 Task: Create a rule from the Recommended list, Task Added to this Project -> add SubTasks in the project BrightWorks with SubTasks Gather and Analyse Requirements , Design and Implement Solution , System Test and UAT , Release to Production / Go Live
Action: Mouse moved to (530, 413)
Screenshot: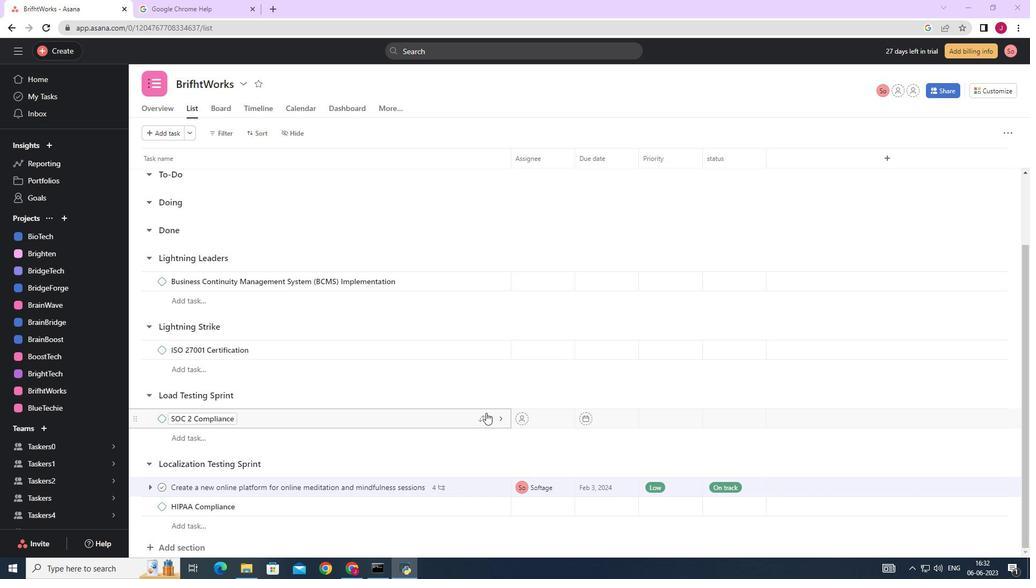 
Action: Mouse scrolled (530, 412) with delta (0, 0)
Screenshot: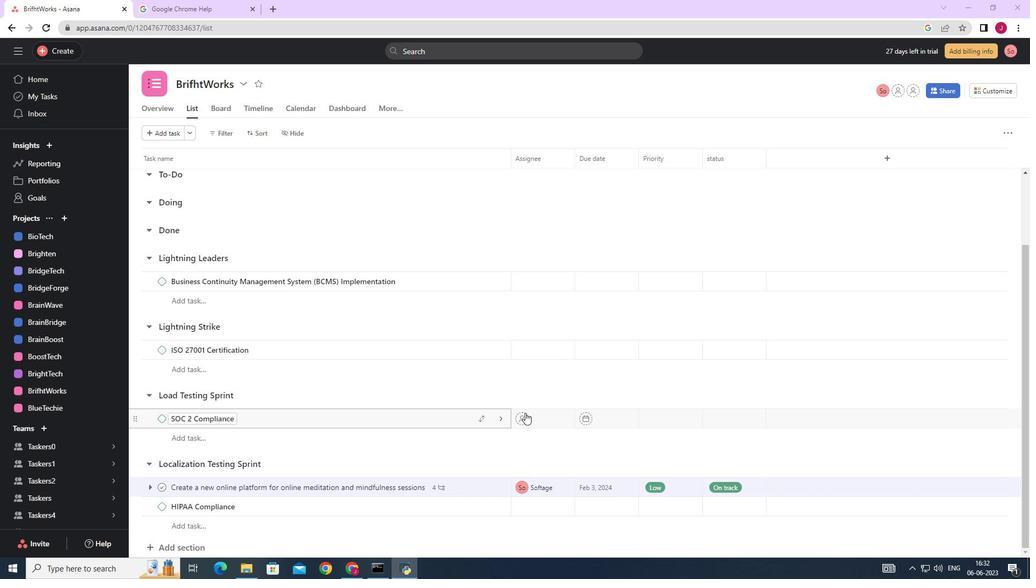 
Action: Mouse scrolled (530, 412) with delta (0, 0)
Screenshot: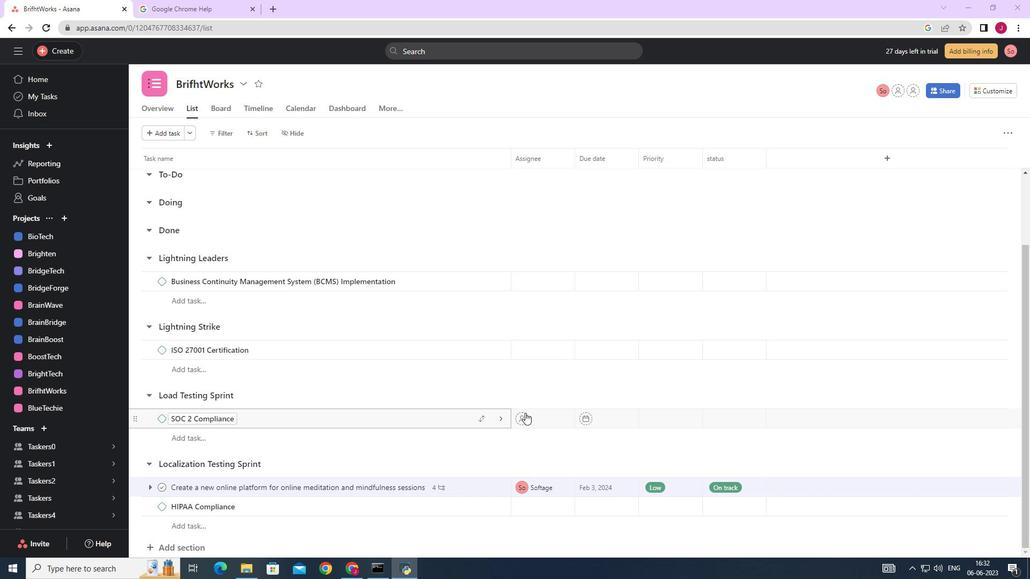 
Action: Mouse scrolled (530, 412) with delta (0, 0)
Screenshot: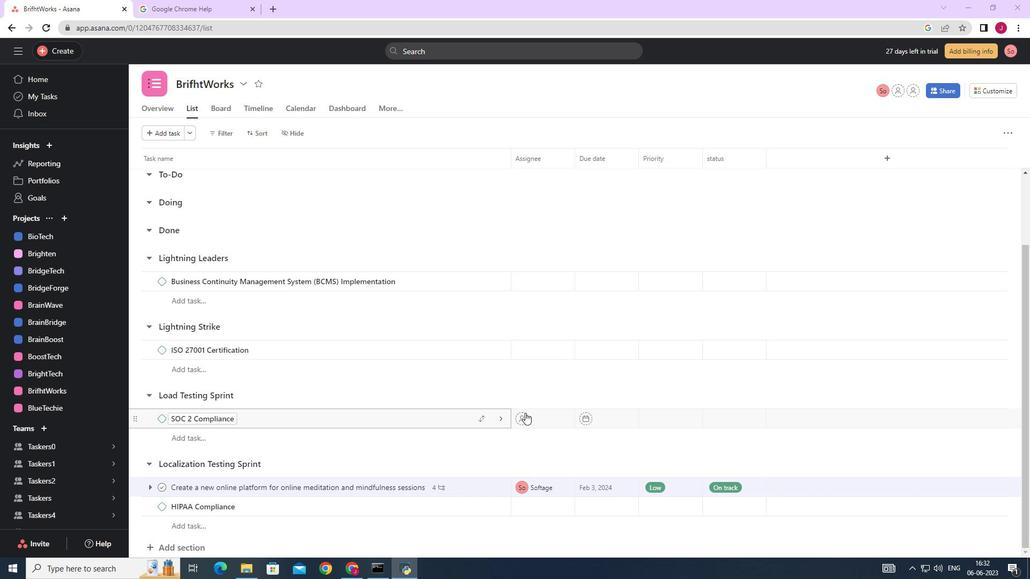 
Action: Mouse scrolled (530, 412) with delta (0, 0)
Screenshot: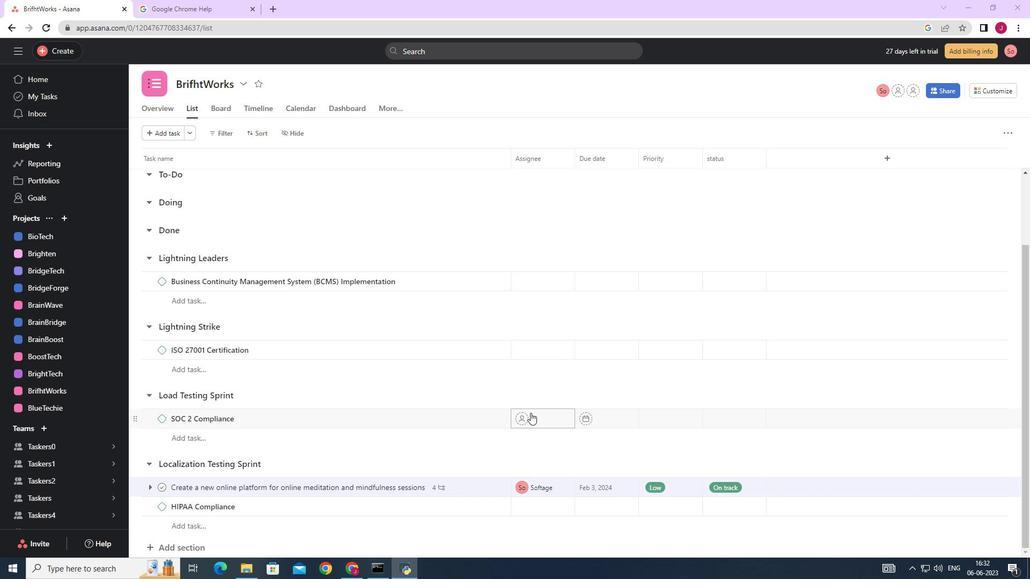 
Action: Mouse scrolled (530, 412) with delta (0, 0)
Screenshot: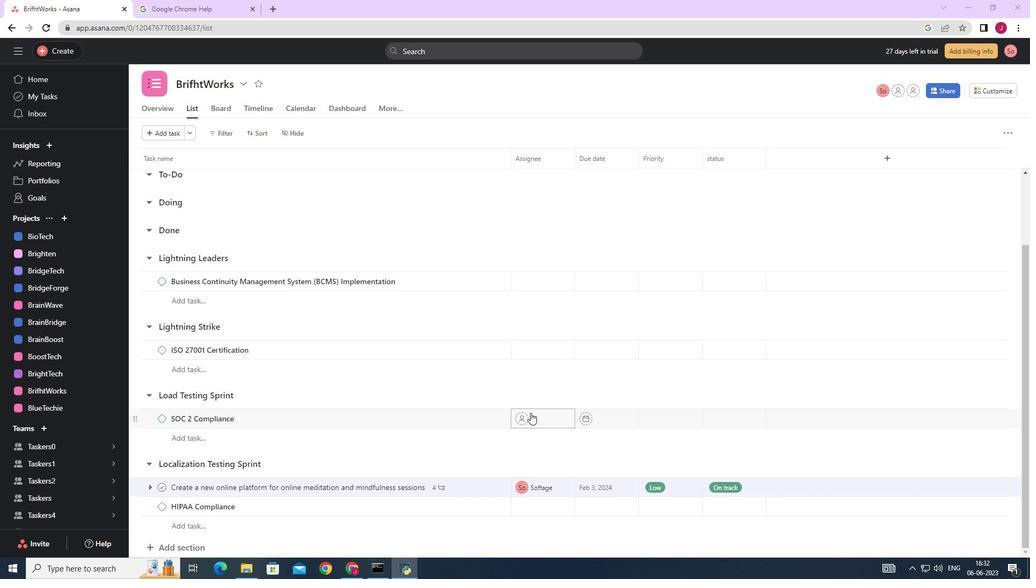 
Action: Mouse moved to (531, 413)
Screenshot: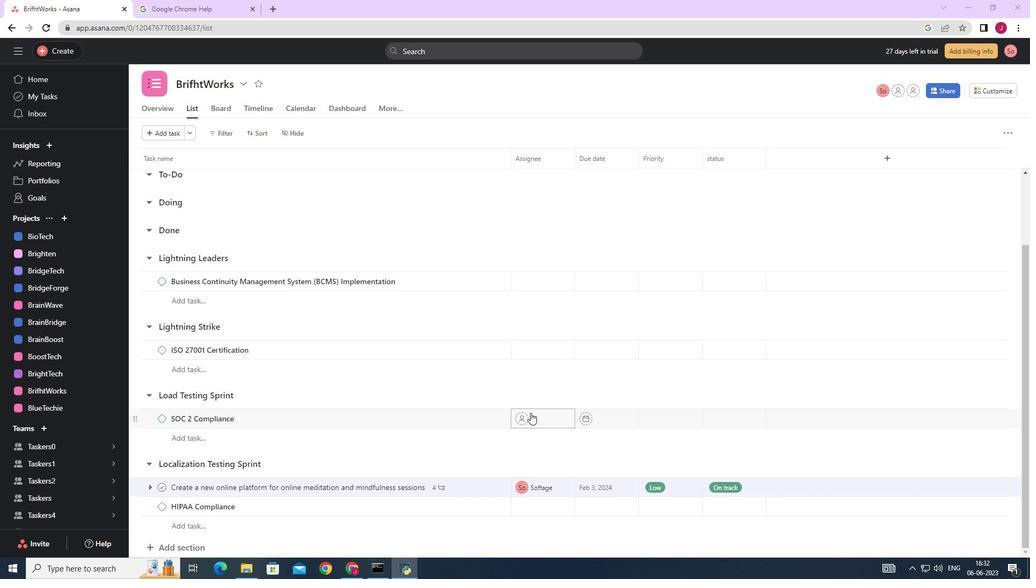 
Action: Mouse scrolled (531, 413) with delta (0, 0)
Screenshot: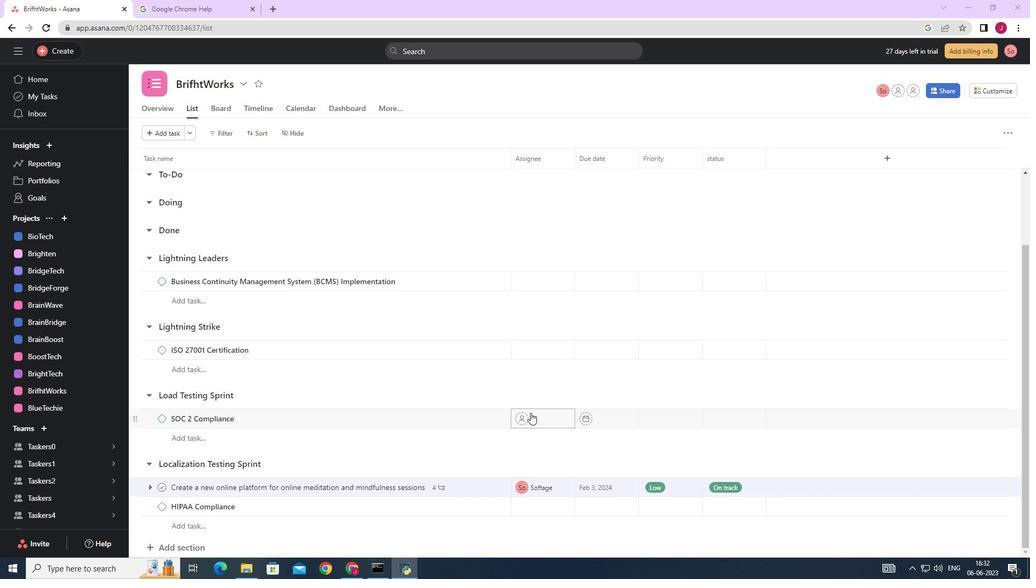 
Action: Mouse moved to (508, 414)
Screenshot: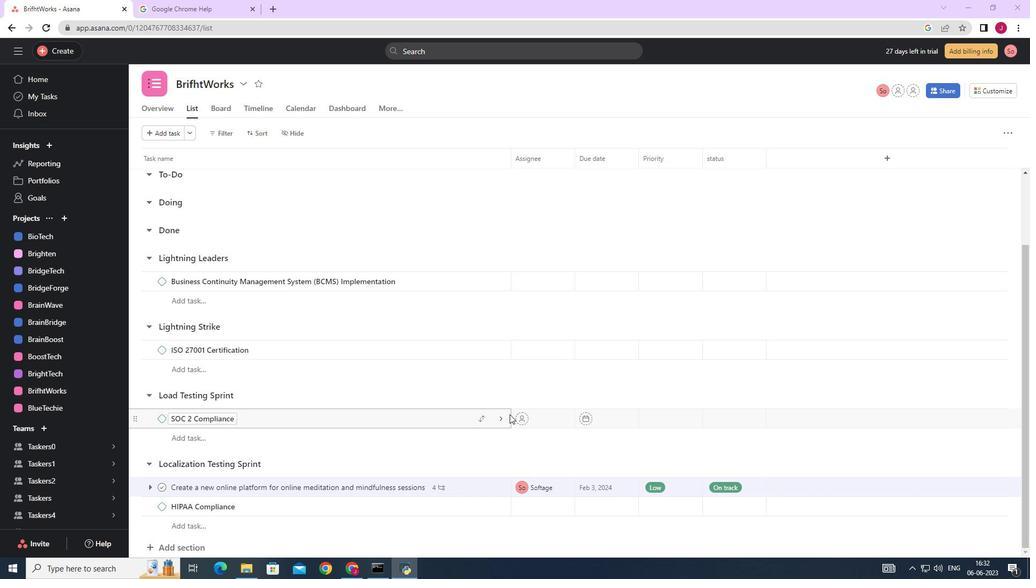 
Action: Mouse scrolled (508, 414) with delta (0, 0)
Screenshot: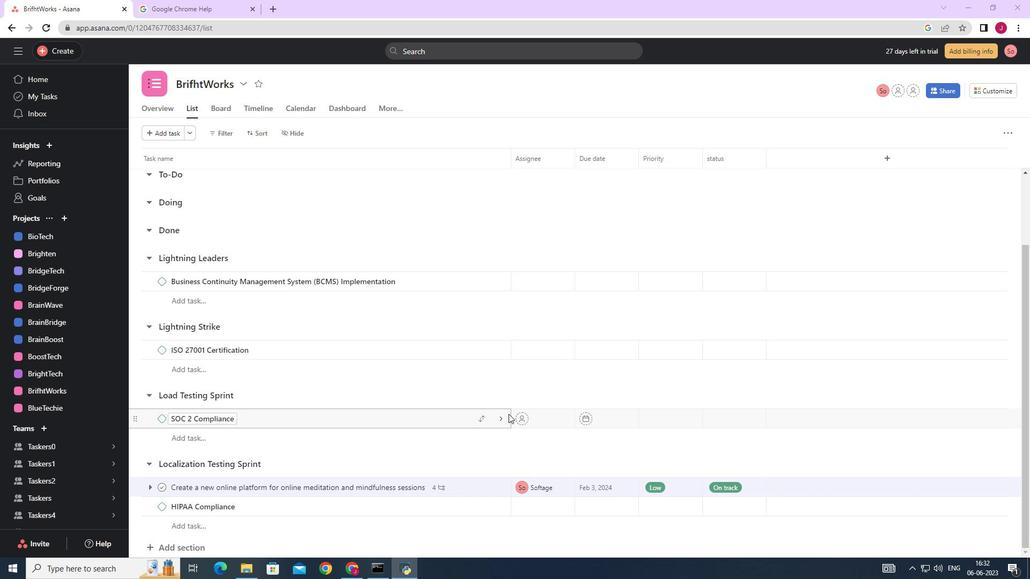 
Action: Mouse scrolled (508, 414) with delta (0, 0)
Screenshot: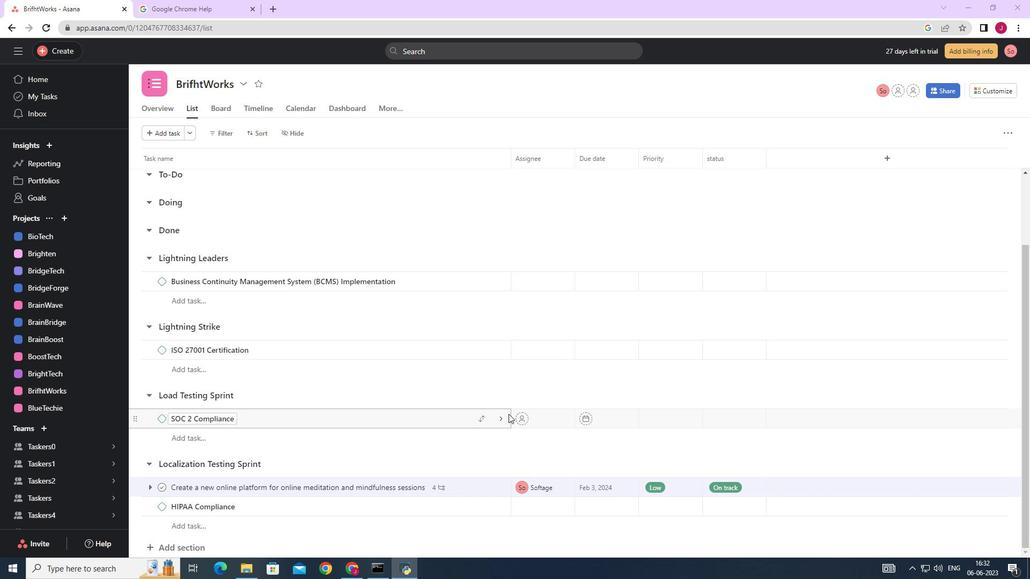 
Action: Mouse scrolled (508, 414) with delta (0, 0)
Screenshot: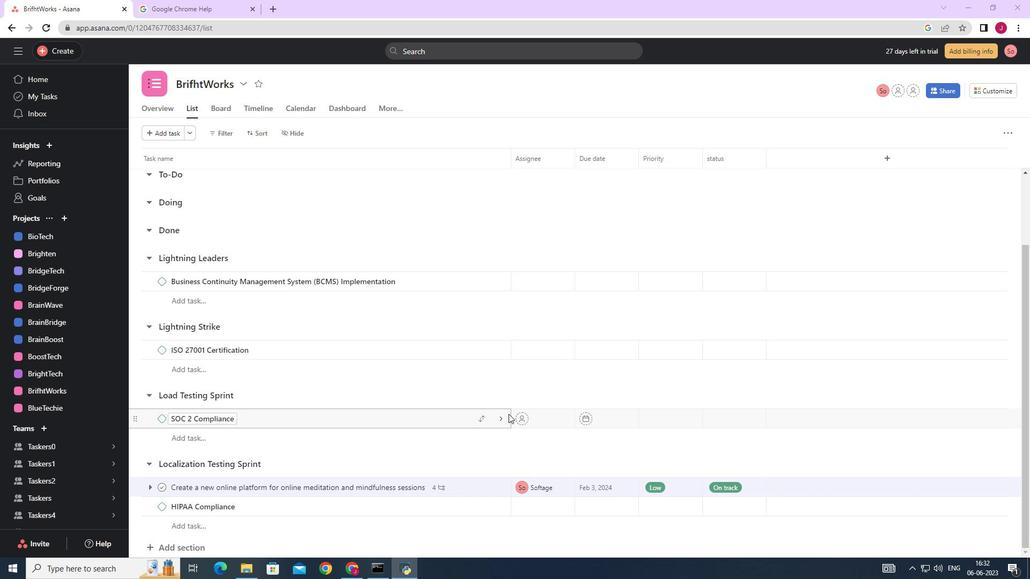 
Action: Mouse moved to (483, 403)
Screenshot: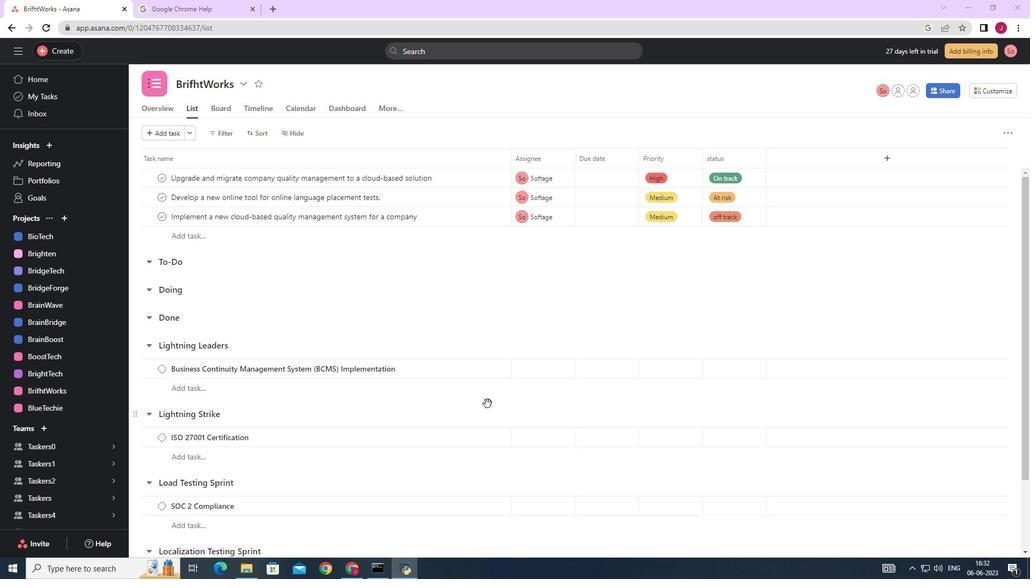 
Action: Mouse scrolled (483, 403) with delta (0, 0)
Screenshot: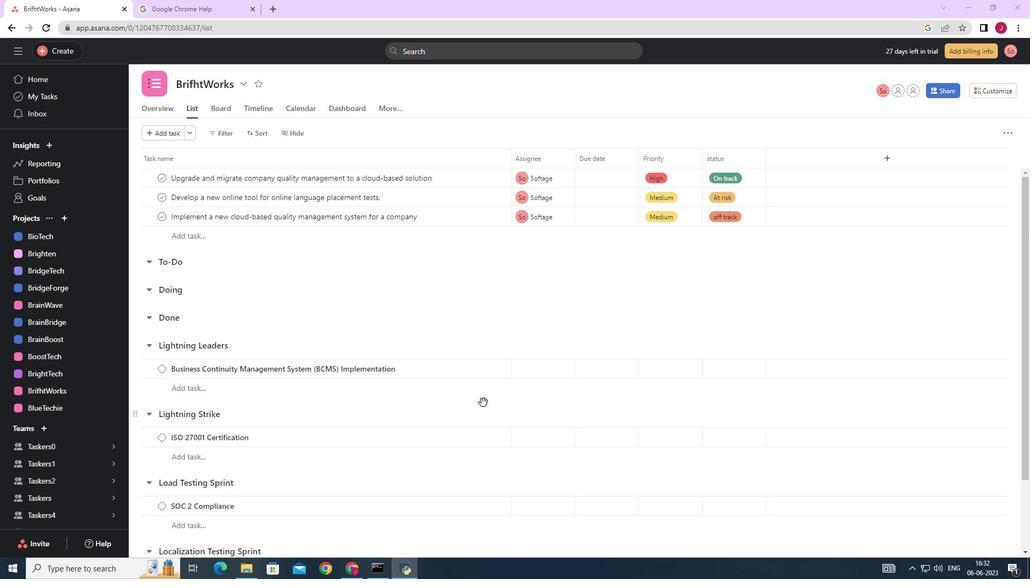 
Action: Mouse scrolled (483, 403) with delta (0, 0)
Screenshot: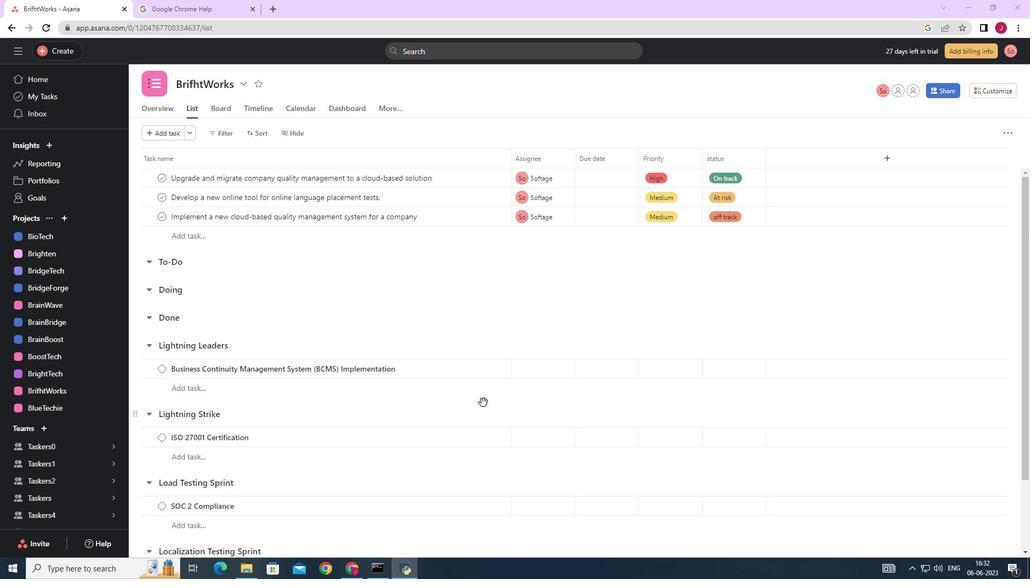 
Action: Mouse moved to (1005, 89)
Screenshot: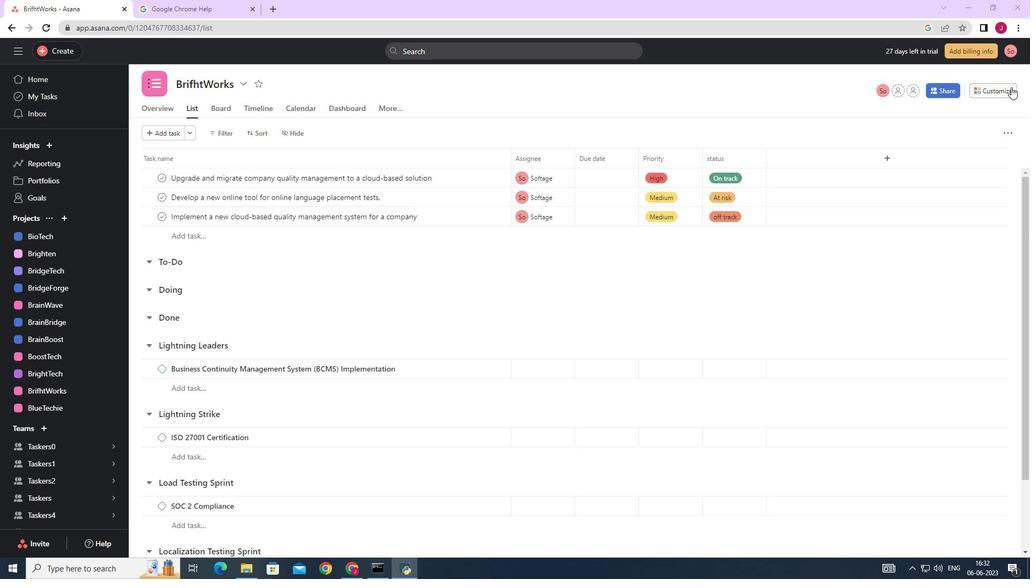 
Action: Mouse pressed left at (1005, 89)
Screenshot: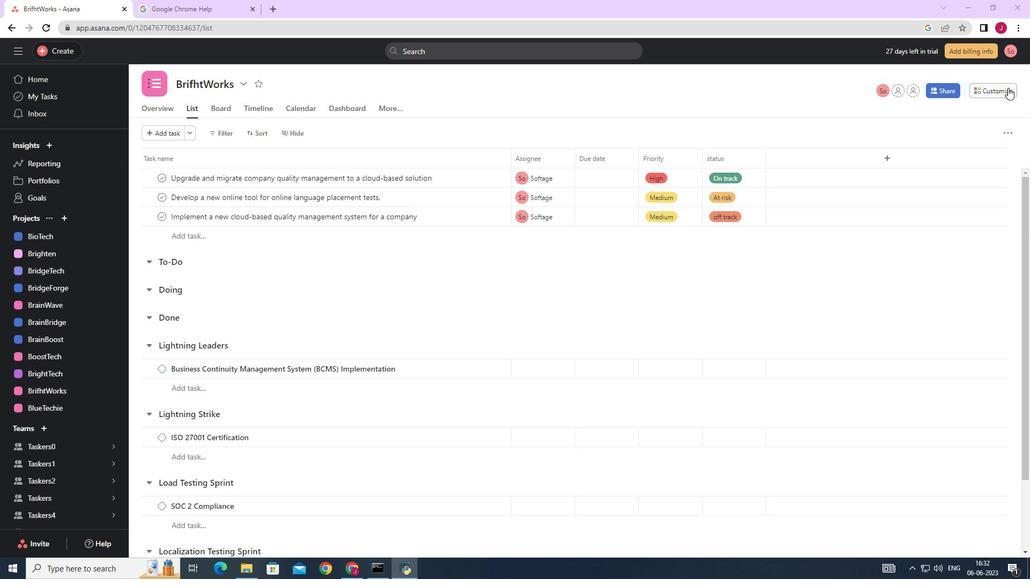 
Action: Mouse moved to (811, 230)
Screenshot: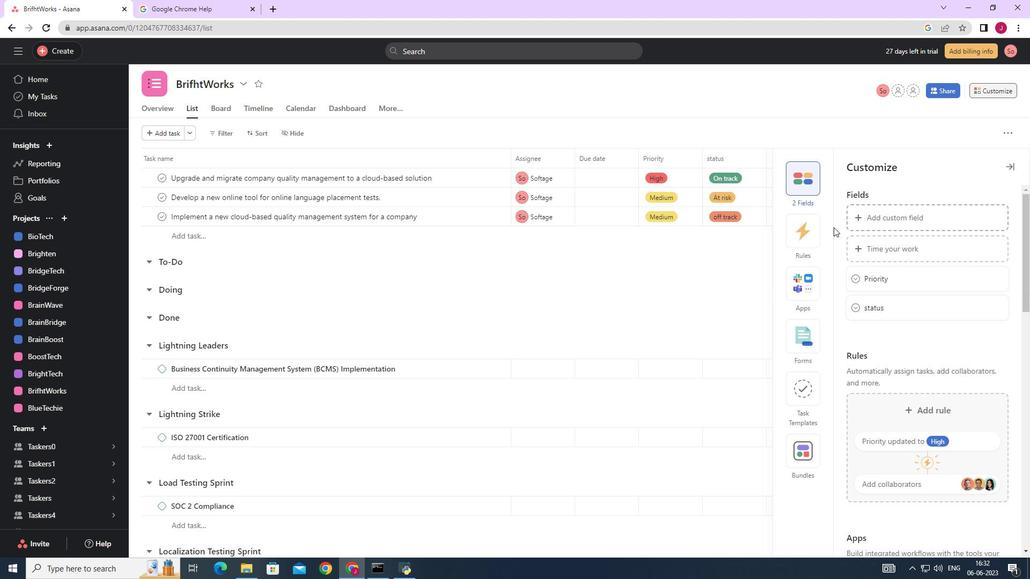 
Action: Mouse pressed left at (811, 230)
Screenshot: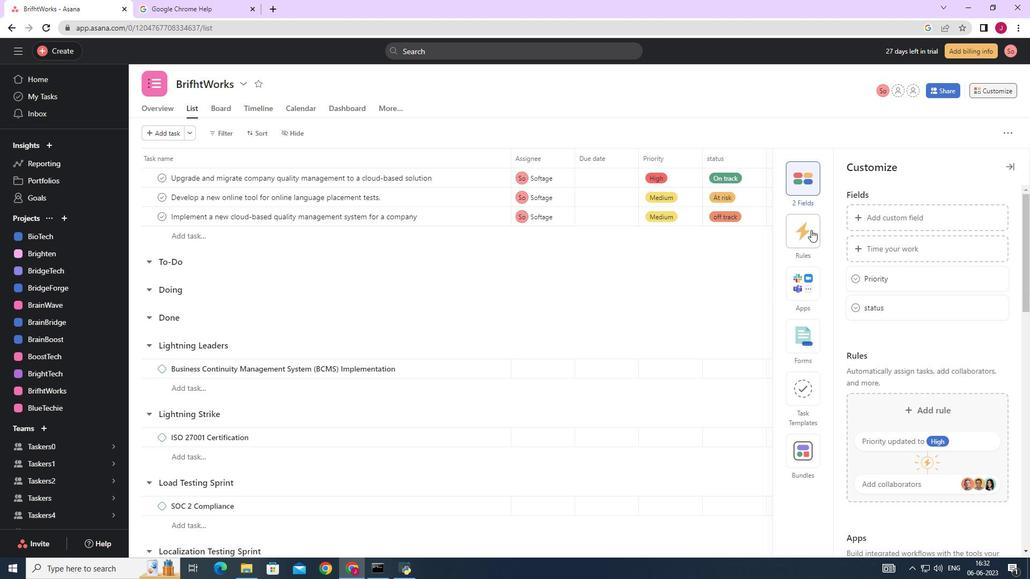 
Action: Mouse moved to (867, 246)
Screenshot: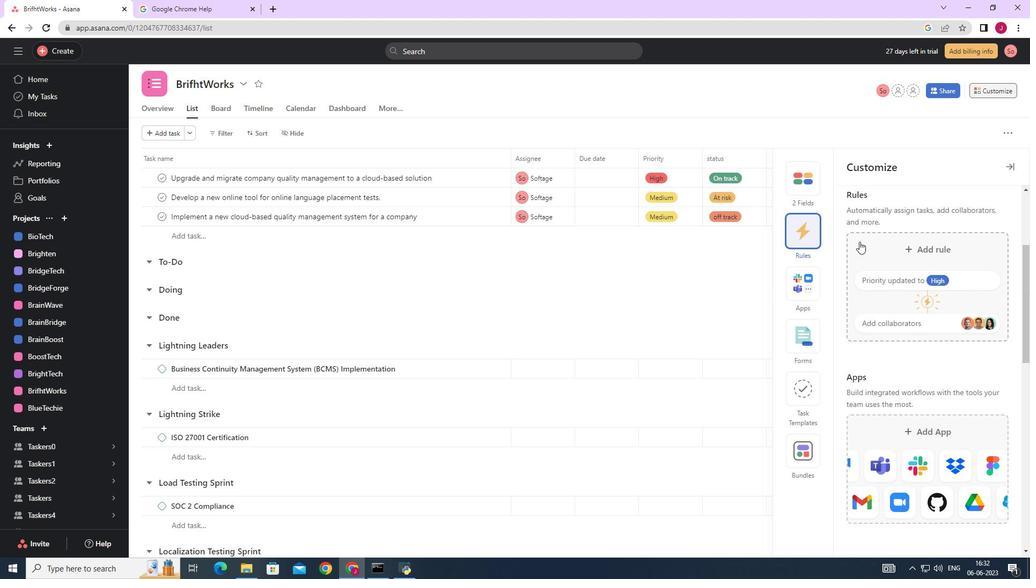 
Action: Mouse pressed left at (867, 246)
Screenshot: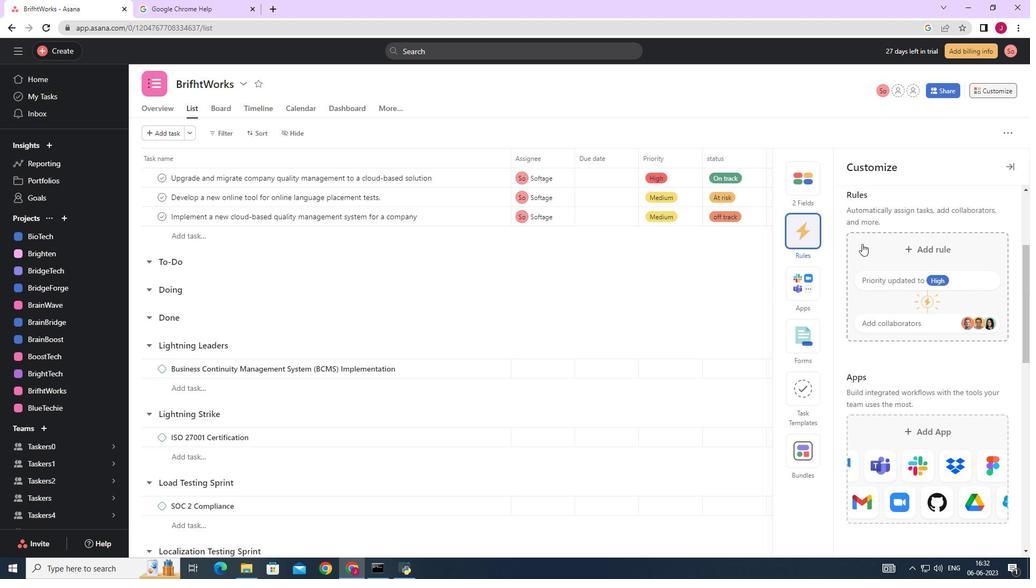 
Action: Mouse moved to (381, 163)
Screenshot: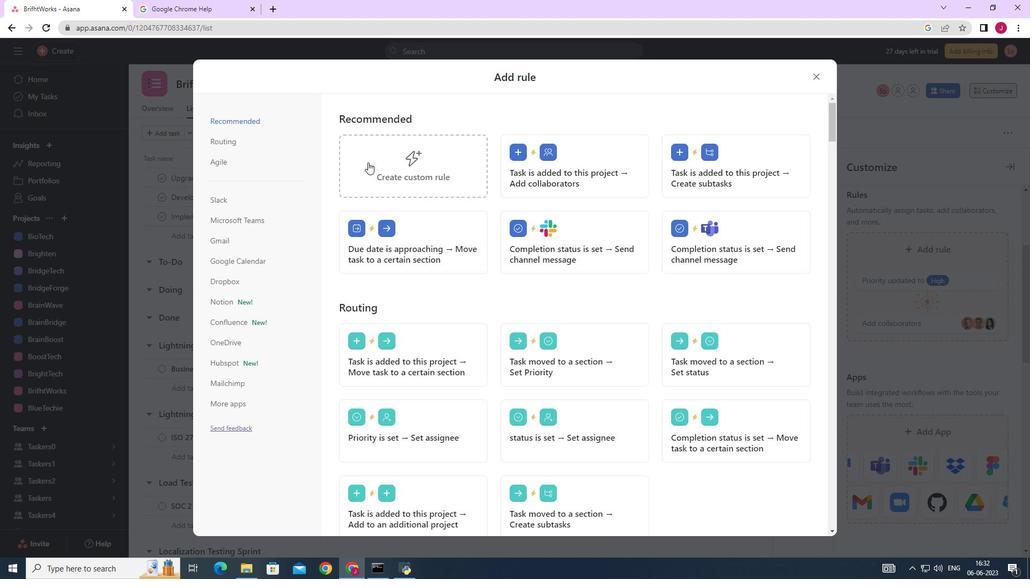 
Action: Mouse pressed left at (381, 163)
Screenshot: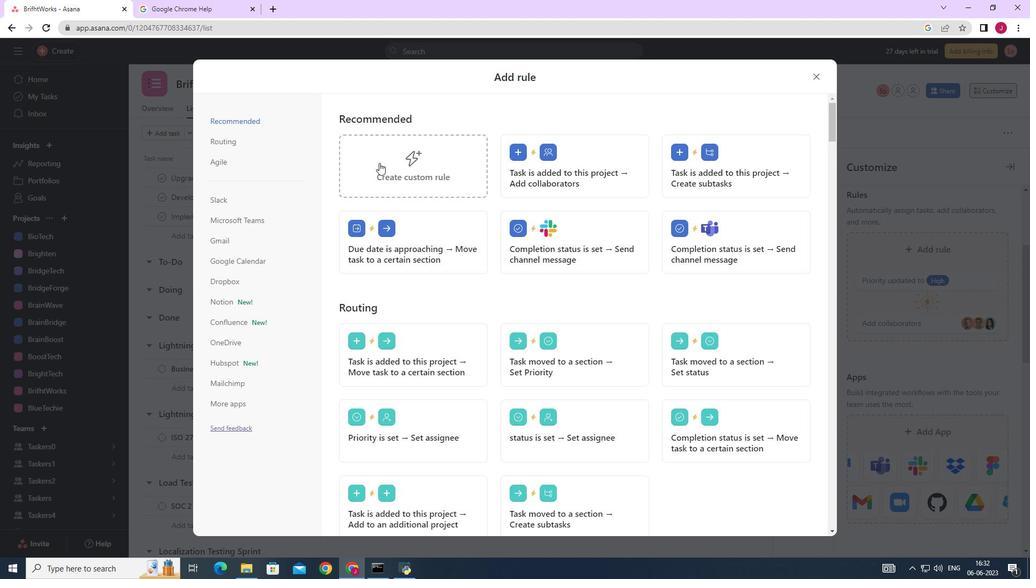 
Action: Mouse moved to (499, 281)
Screenshot: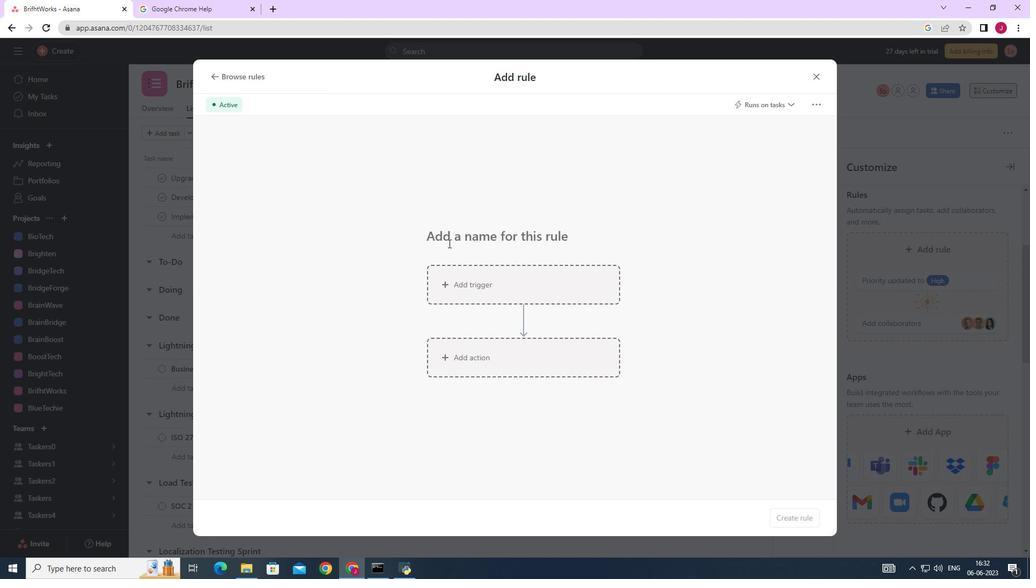 
Action: Mouse pressed left at (499, 281)
Screenshot: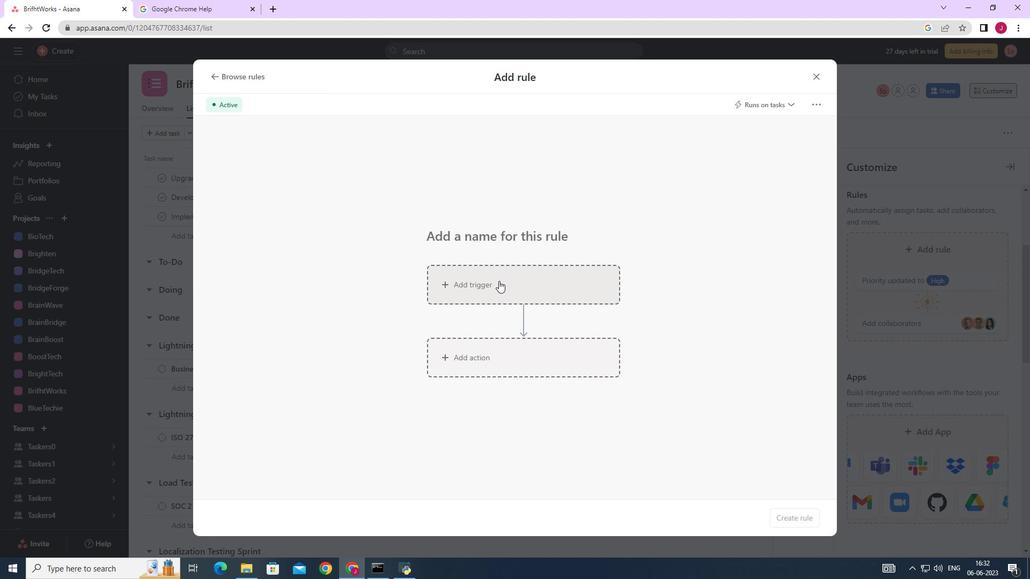 
Action: Mouse moved to (376, 349)
Screenshot: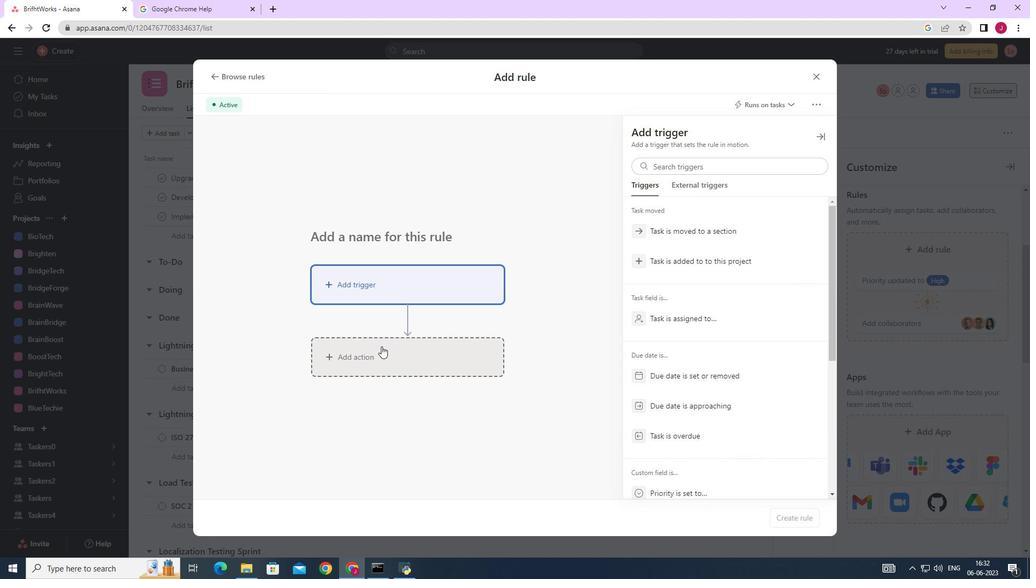 
Action: Mouse pressed left at (376, 349)
Screenshot: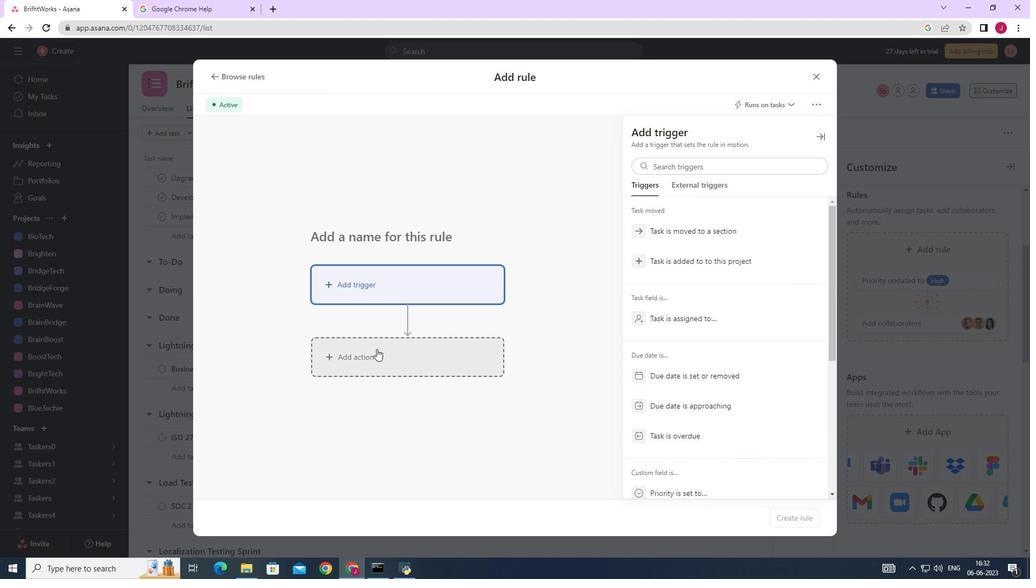 
Action: Mouse moved to (667, 312)
Screenshot: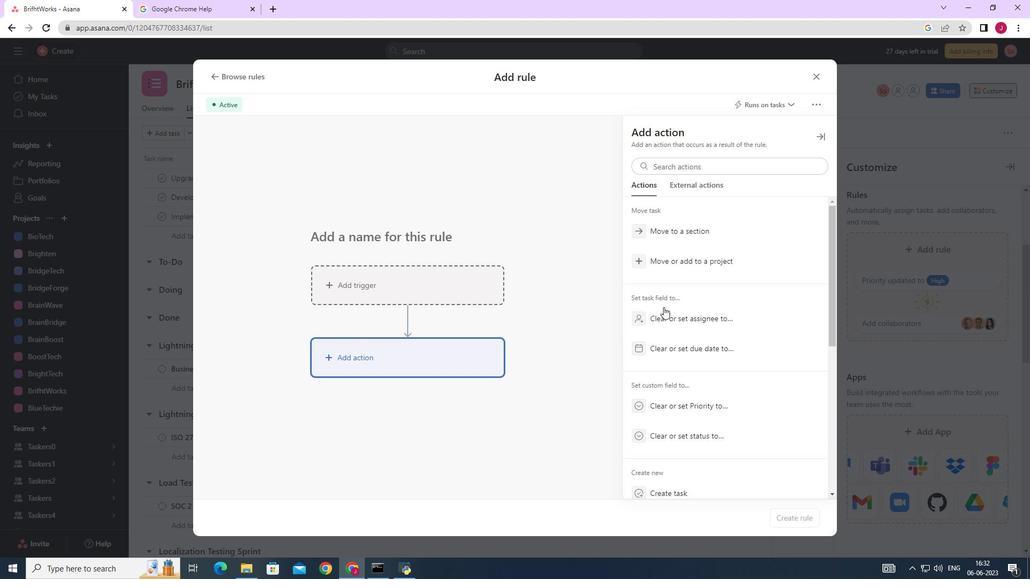 
Action: Mouse scrolled (667, 312) with delta (0, 0)
Screenshot: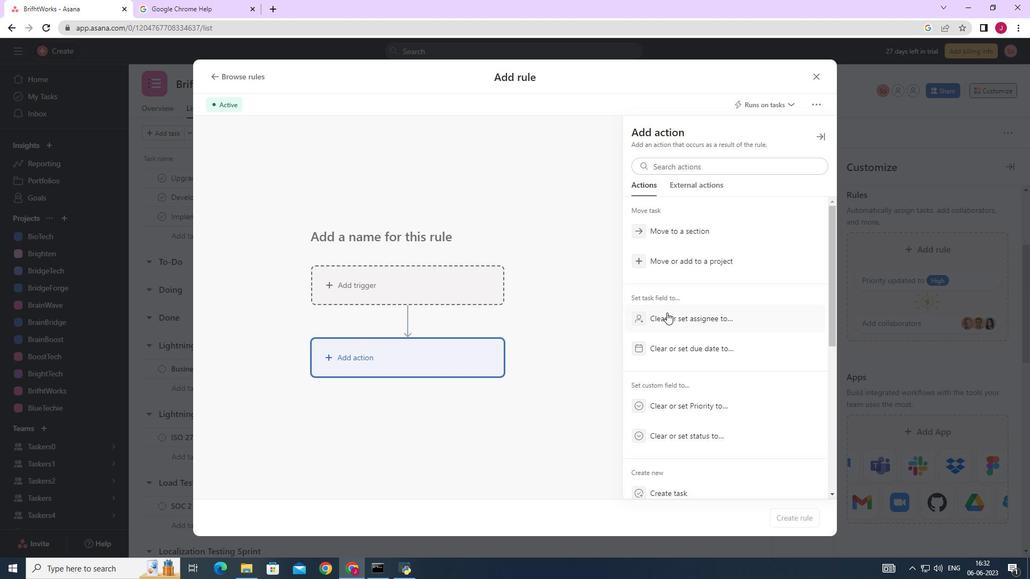 
Action: Mouse scrolled (667, 312) with delta (0, 0)
Screenshot: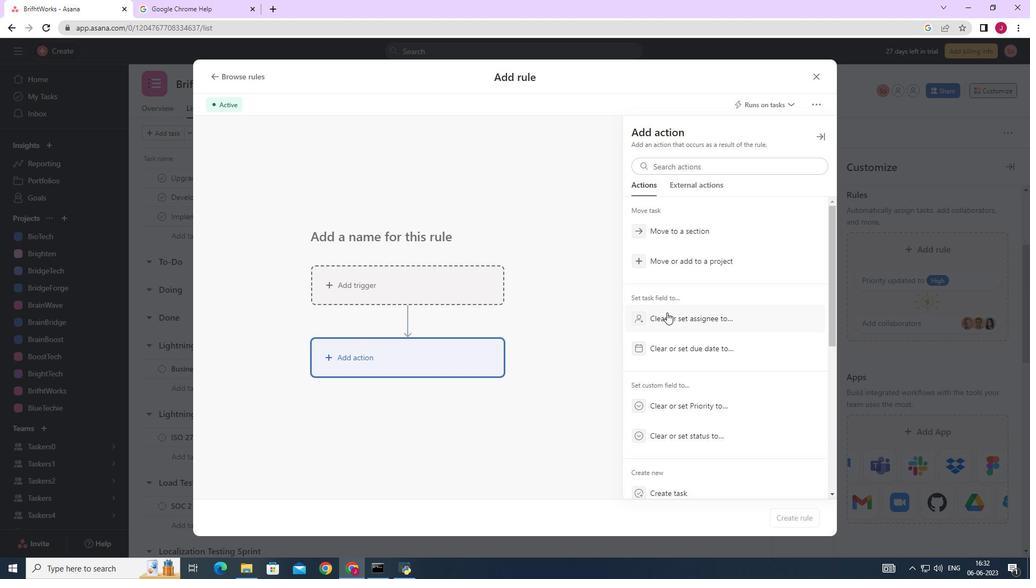 
Action: Mouse scrolled (667, 312) with delta (0, 0)
Screenshot: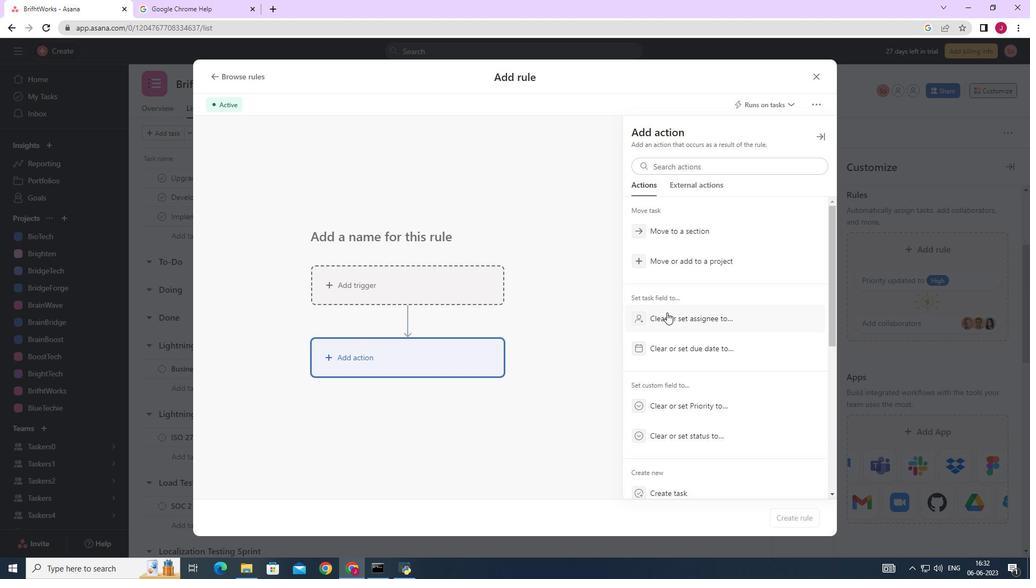 
Action: Mouse moved to (676, 362)
Screenshot: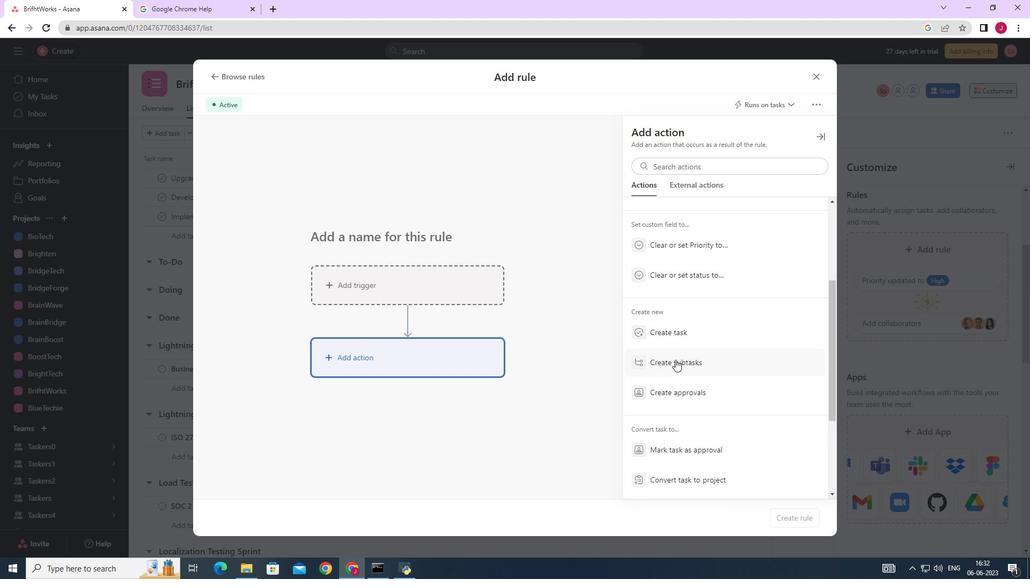 
Action: Mouse pressed left at (676, 362)
Screenshot: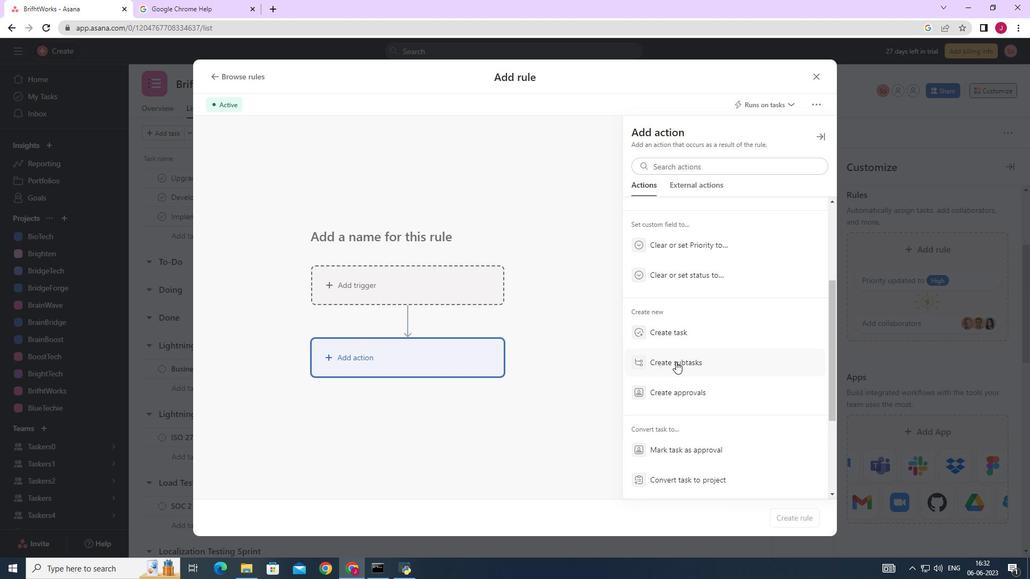 
Action: Mouse moved to (498, 245)
Screenshot: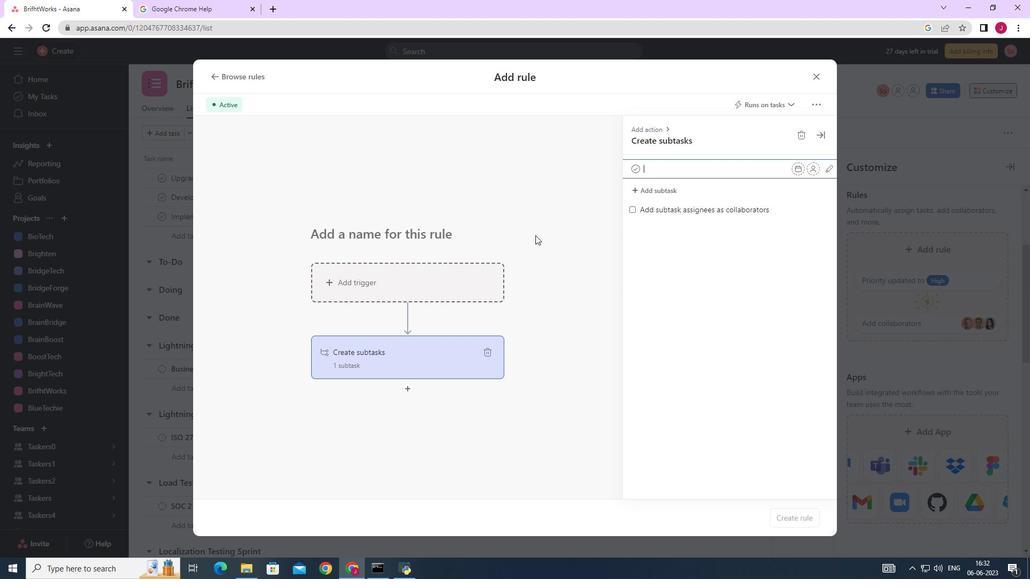 
Action: Key pressed <Key.caps_lock>G<Key.caps_lock>ather<Key.space>and<Key.space><Key.caps_lock>A<Key.caps_lock>nalyse<Key.space><Key.caps_lock>R<Key.caps_lock>equirements<Key.enter><Key.caps_lock>D<Key.caps_lock>esign<Key.space>and<Key.space><Key.caps_lock>I<Key.caps_lock>mplement<Key.space><Key.caps_lock>S<Key.caps_lock>olution<Key.space><Key.enter><Key.caps_lock>S<Key.caps_lock>ystem<Key.space><Key.caps_lock>T<Key.caps_lock>est<Key.space>and<Key.space><Key.caps_lock>UAT<Key.enter><Key.caps_lock>r<Key.caps_lock>ELE<Key.backspace><Key.backspace><Key.backspace><Key.backspace>R<Key.caps_lock>elease<Key.space>to<Key.space>production<Key.space>/<Key.space><Key.caps_lock>G<Key.caps_lock>o<Key.space><Key.caps_lock>L<Key.caps_lock>ive<Key.enter>
Screenshot: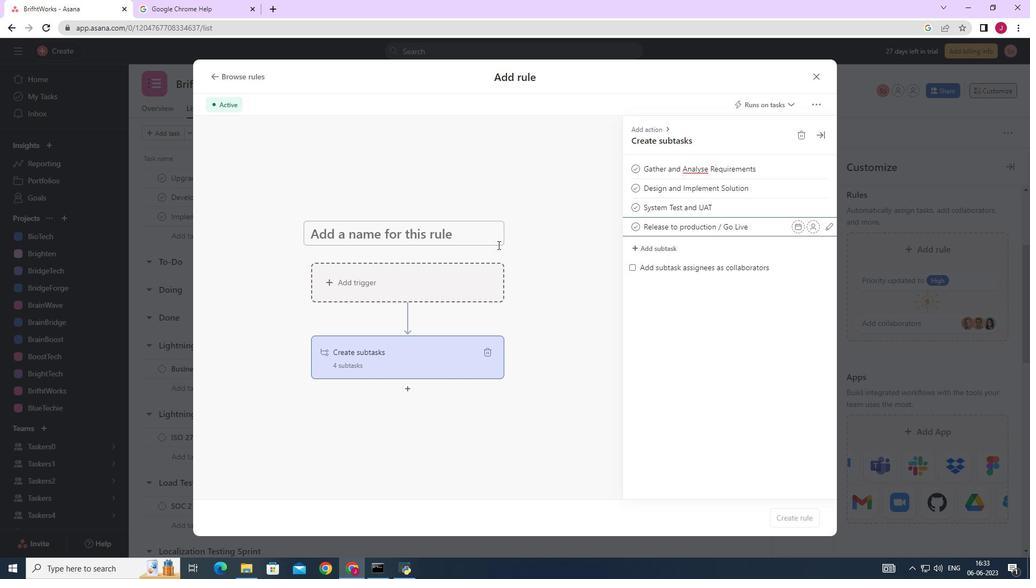 
Action: Mouse moved to (819, 75)
Screenshot: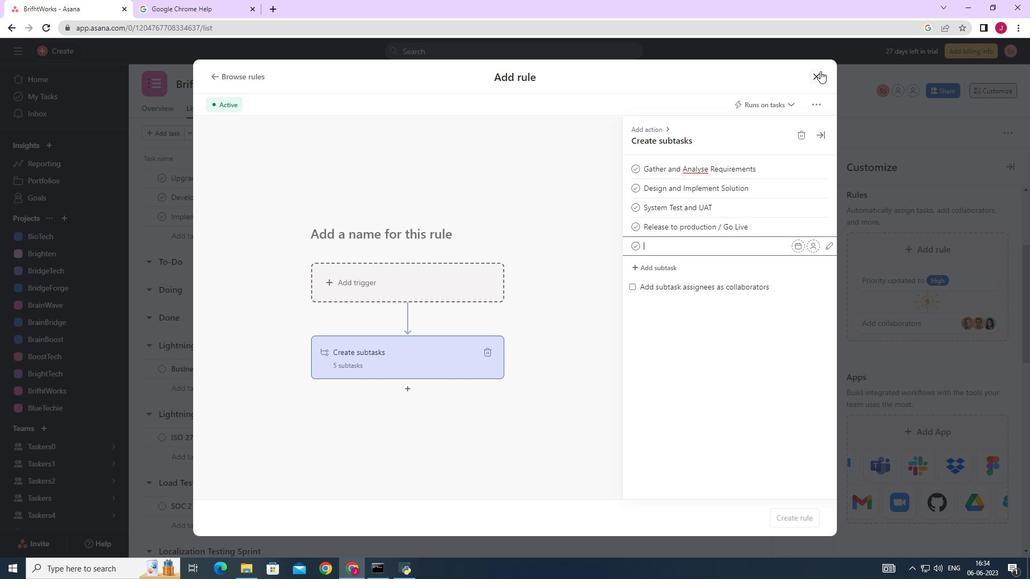 
Action: Mouse pressed left at (819, 75)
Screenshot: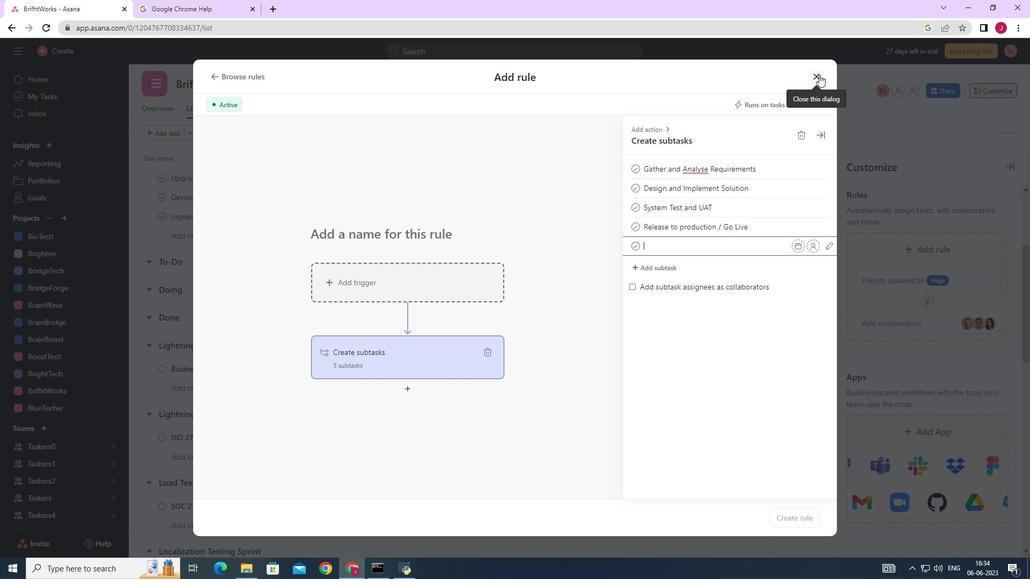 
Action: Mouse moved to (816, 77)
Screenshot: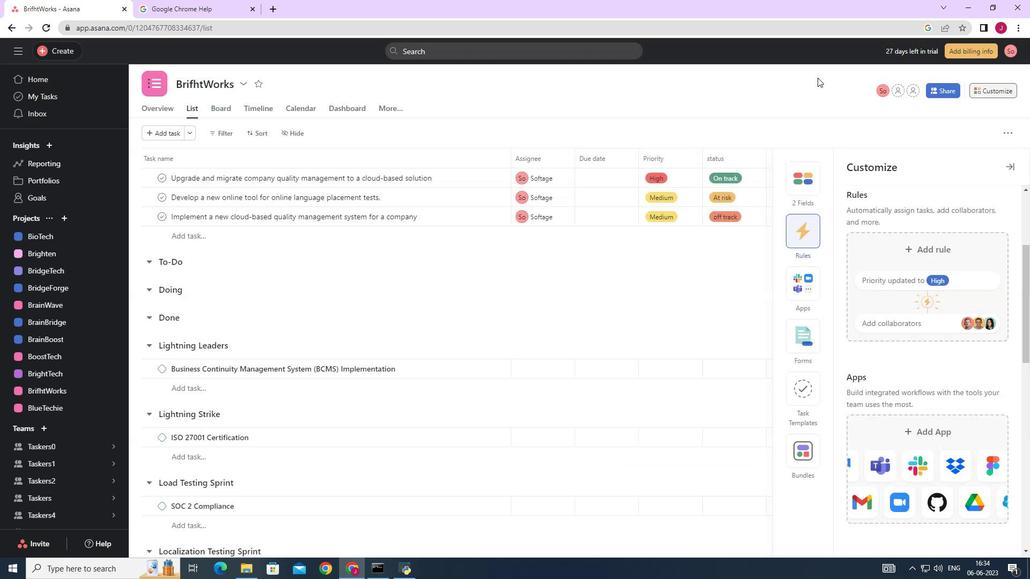 
